 Task: Disable the option In-app notifications in career advice.
Action: Mouse moved to (857, 111)
Screenshot: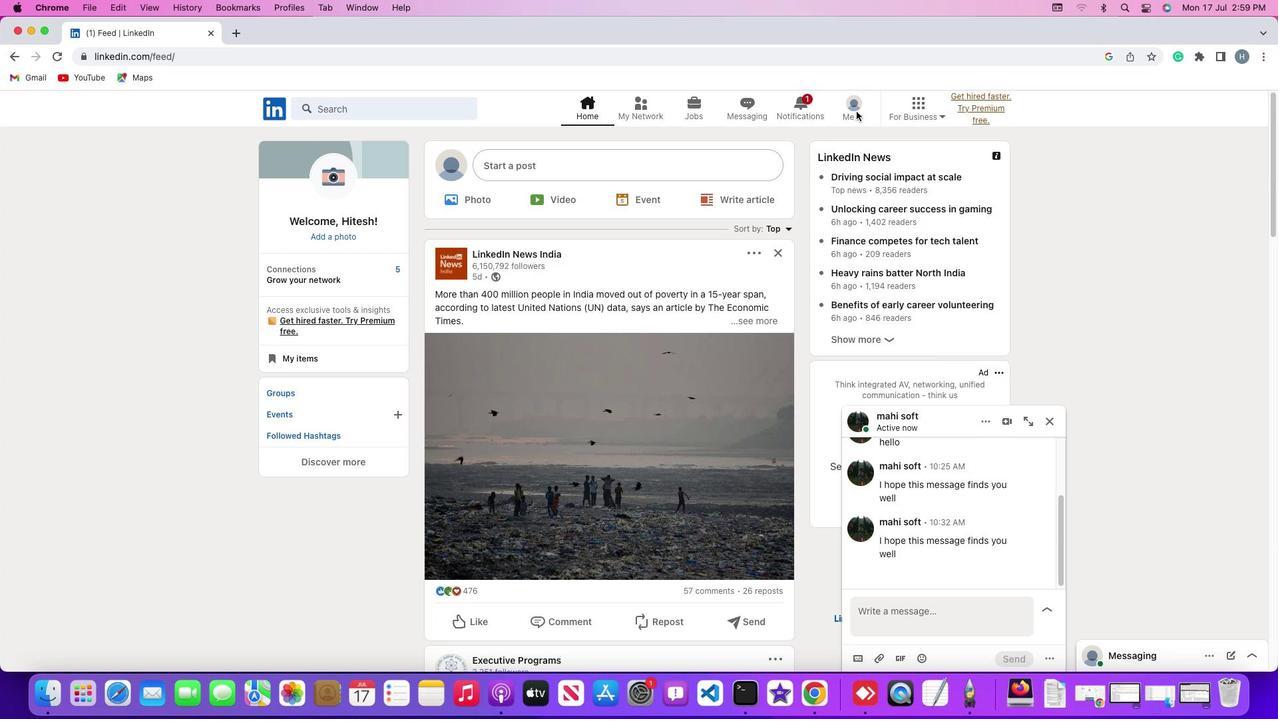 
Action: Mouse pressed left at (857, 111)
Screenshot: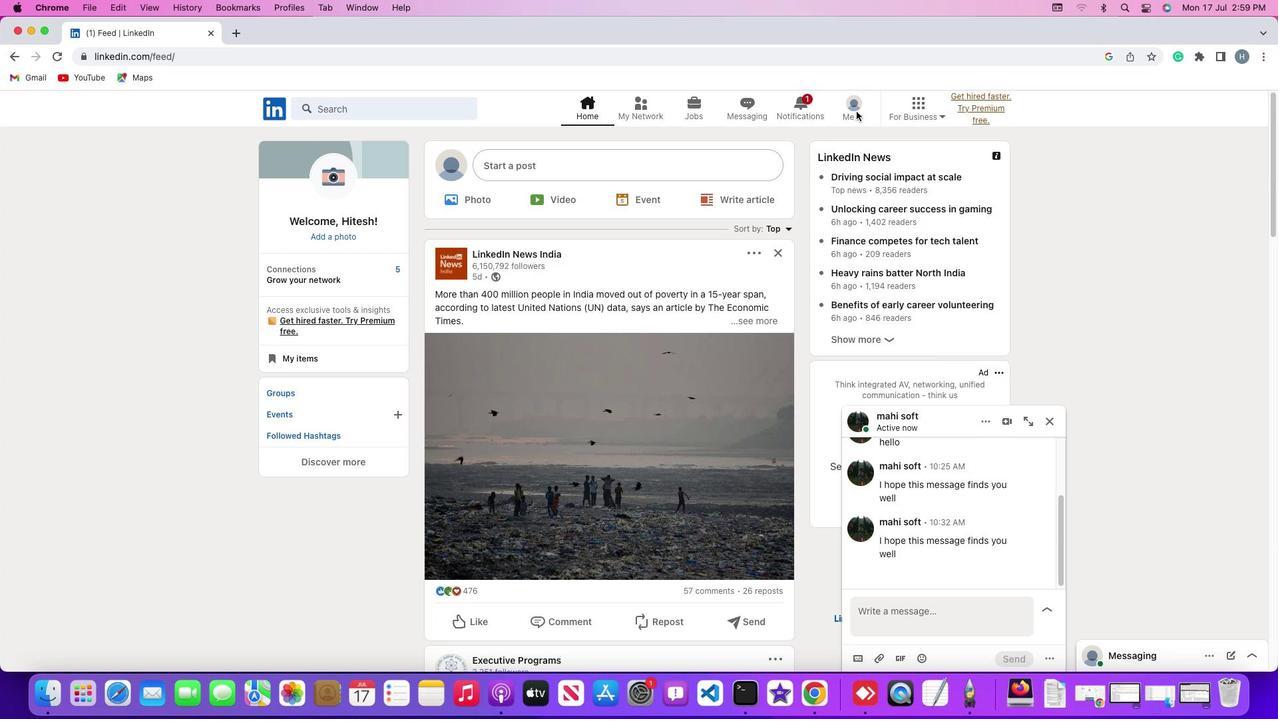 
Action: Mouse moved to (856, 114)
Screenshot: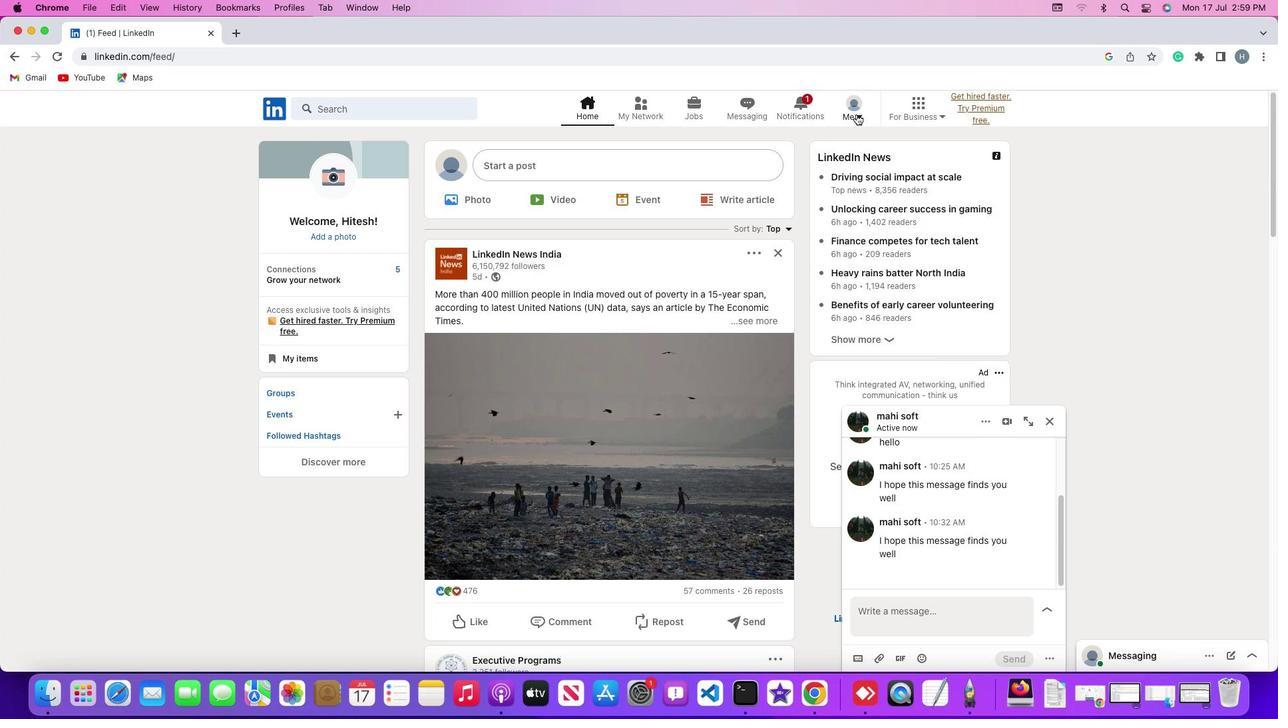 
Action: Mouse pressed left at (856, 114)
Screenshot: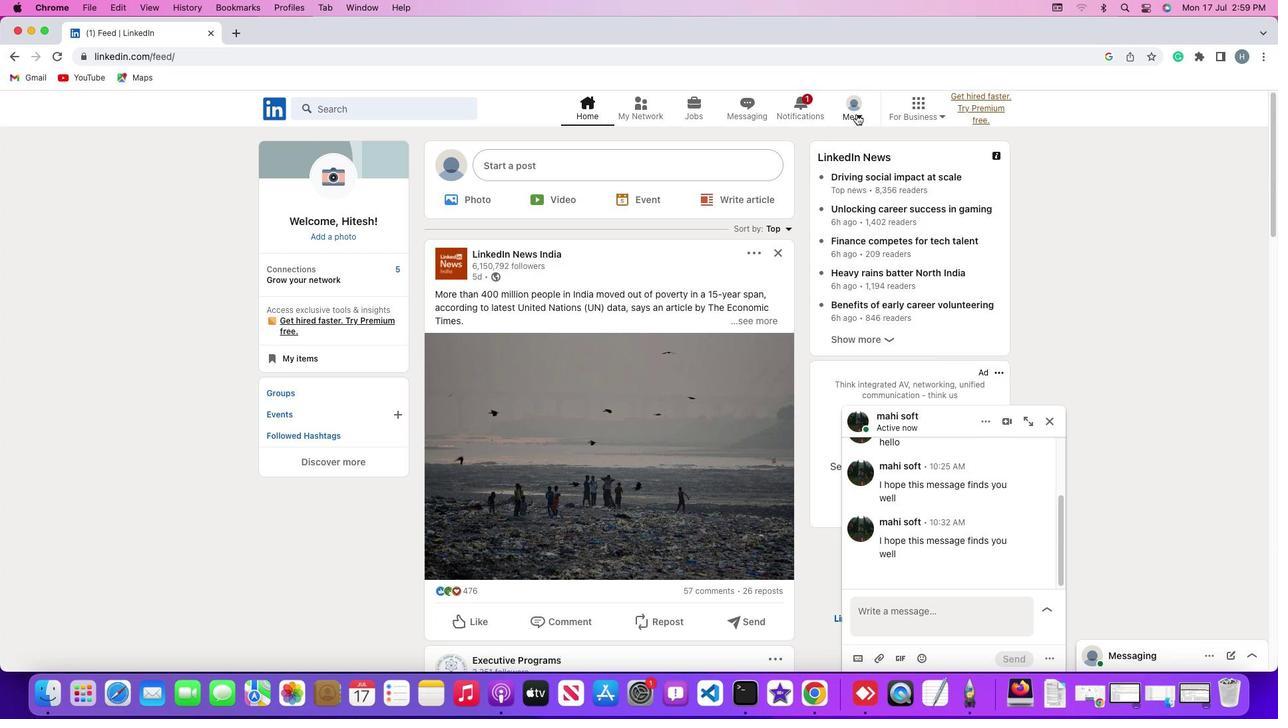 
Action: Mouse moved to (785, 256)
Screenshot: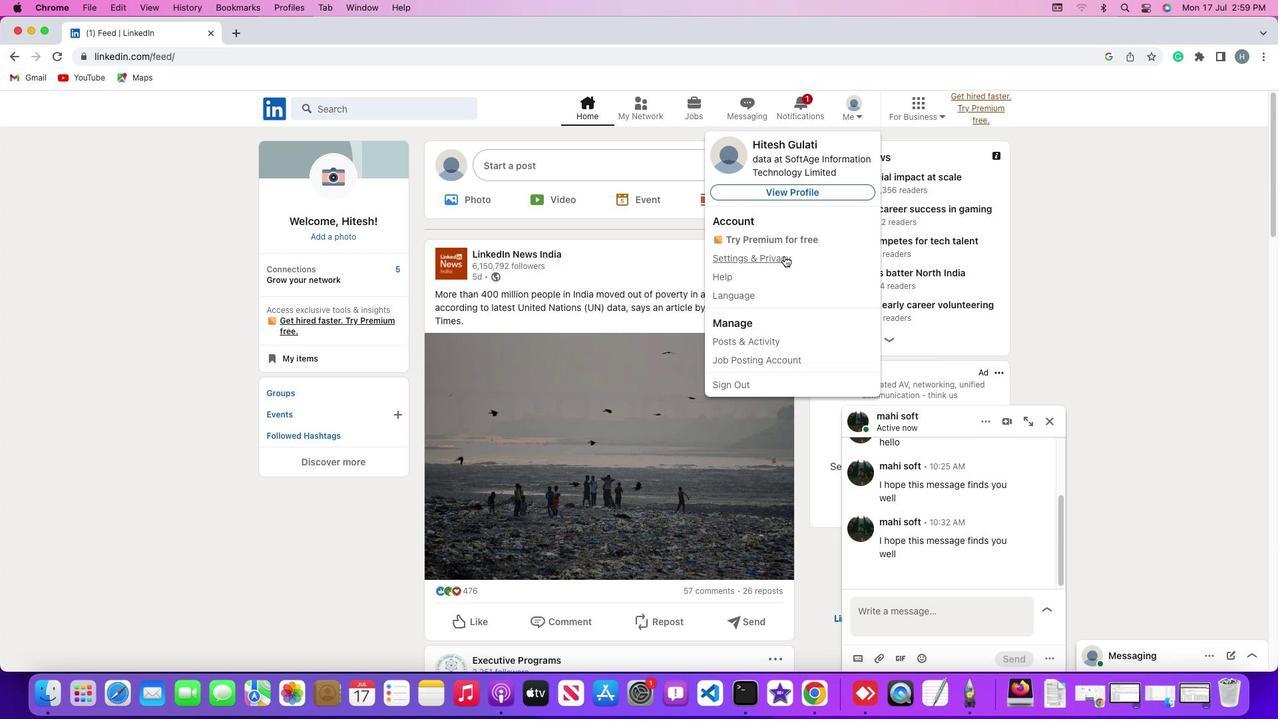 
Action: Mouse pressed left at (785, 256)
Screenshot: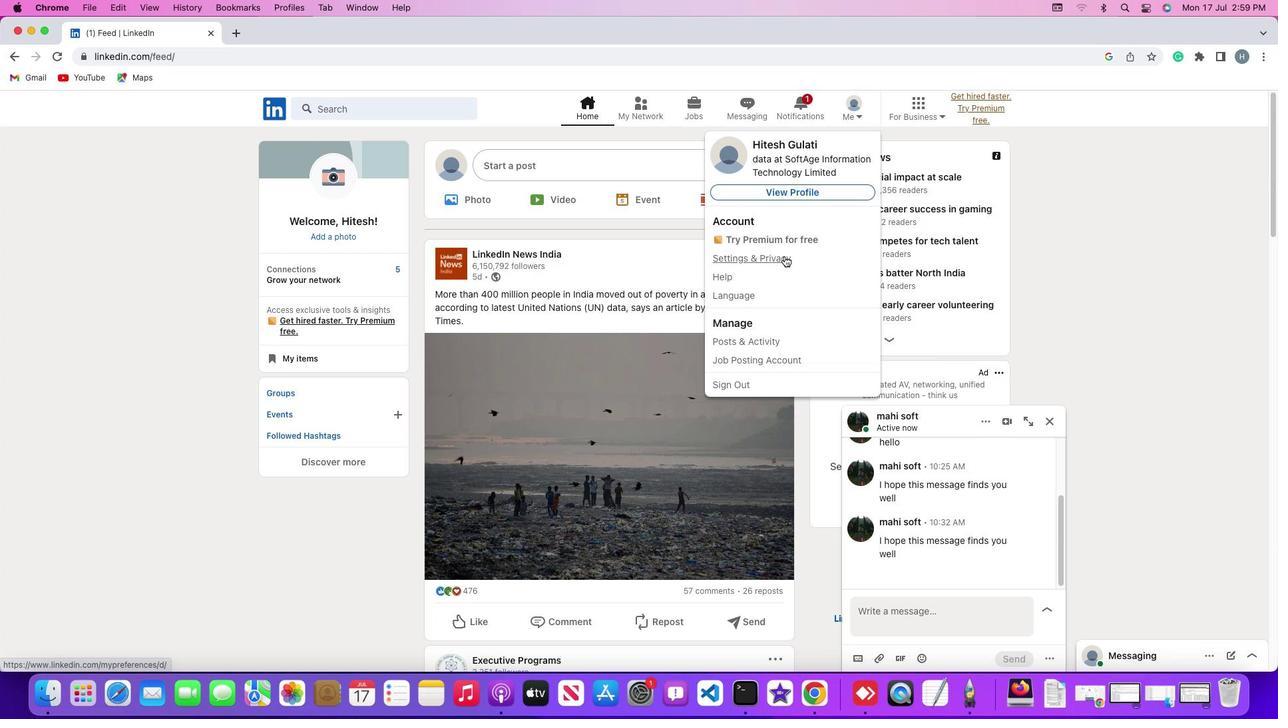 
Action: Mouse moved to (83, 448)
Screenshot: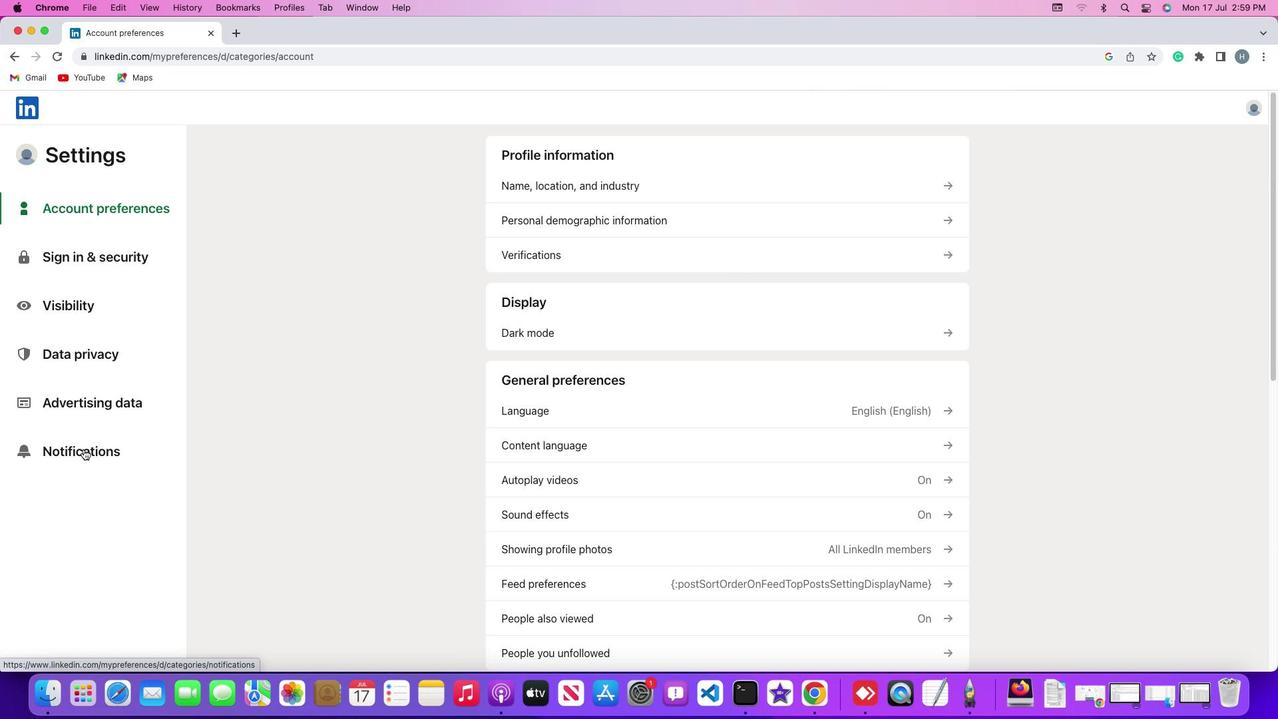 
Action: Mouse pressed left at (83, 448)
Screenshot: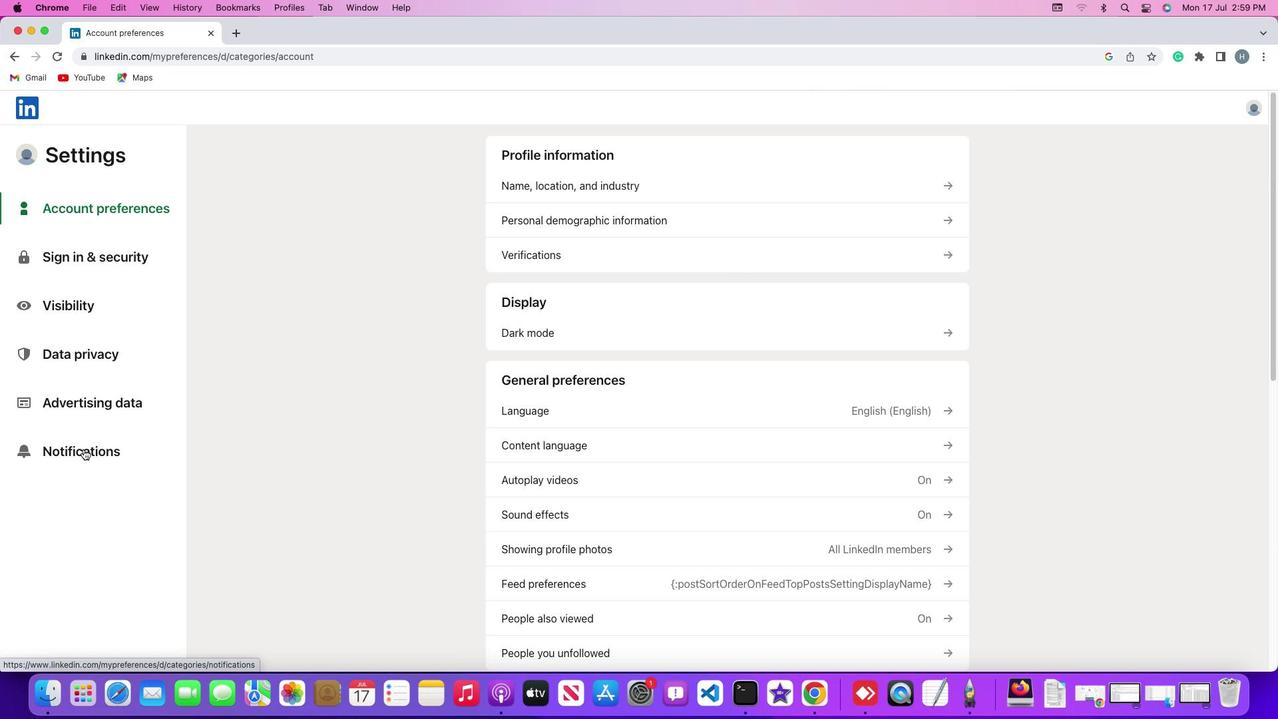 
Action: Mouse moved to (83, 449)
Screenshot: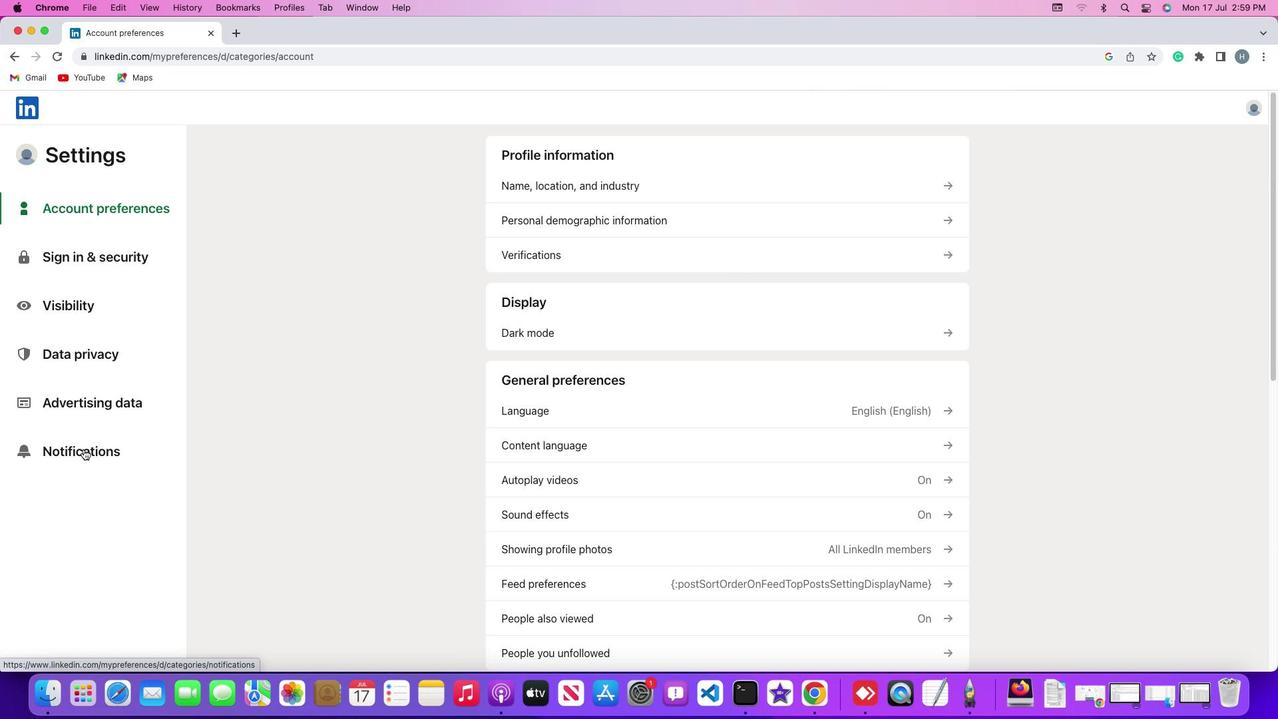 
Action: Mouse pressed left at (83, 449)
Screenshot: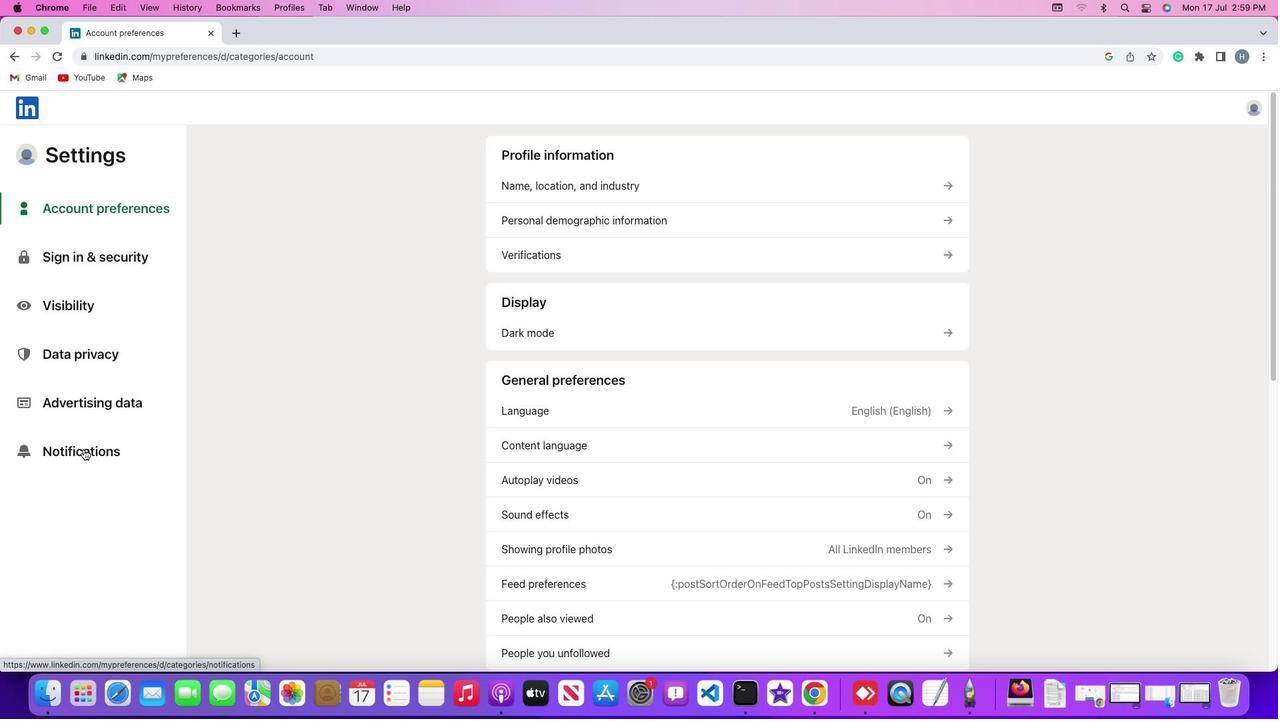 
Action: Mouse moved to (667, 183)
Screenshot: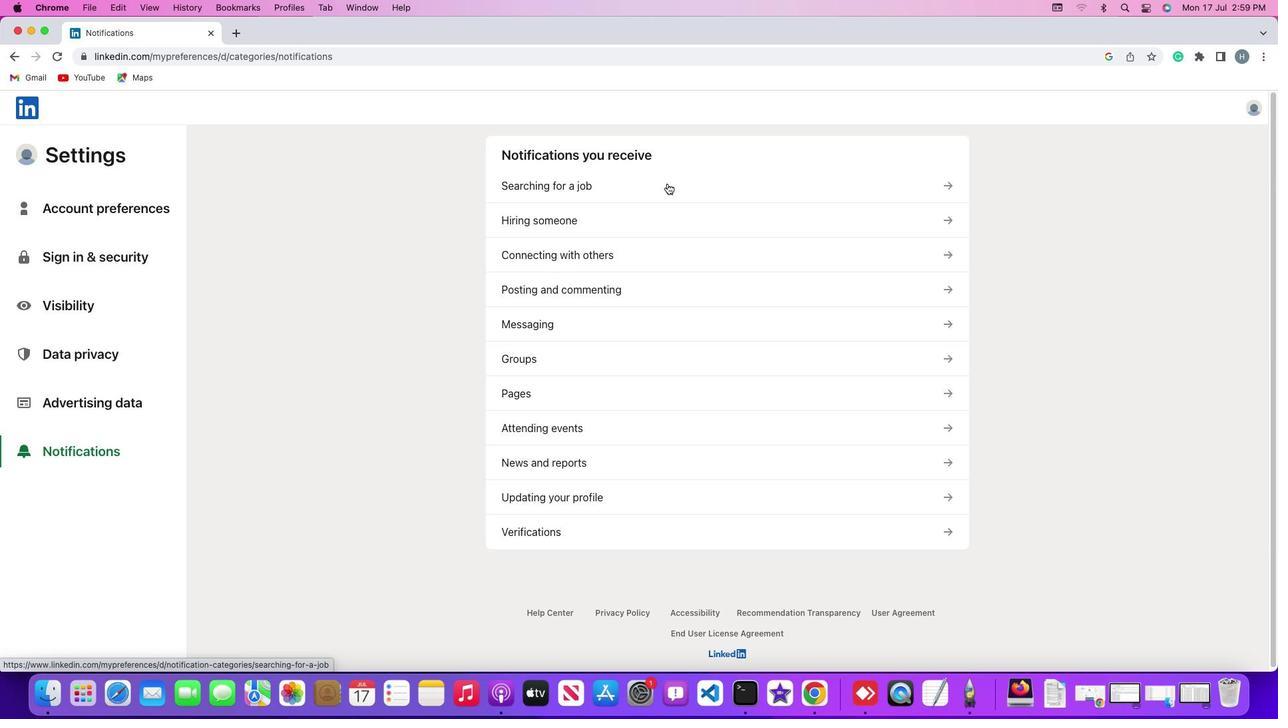 
Action: Mouse pressed left at (667, 183)
Screenshot: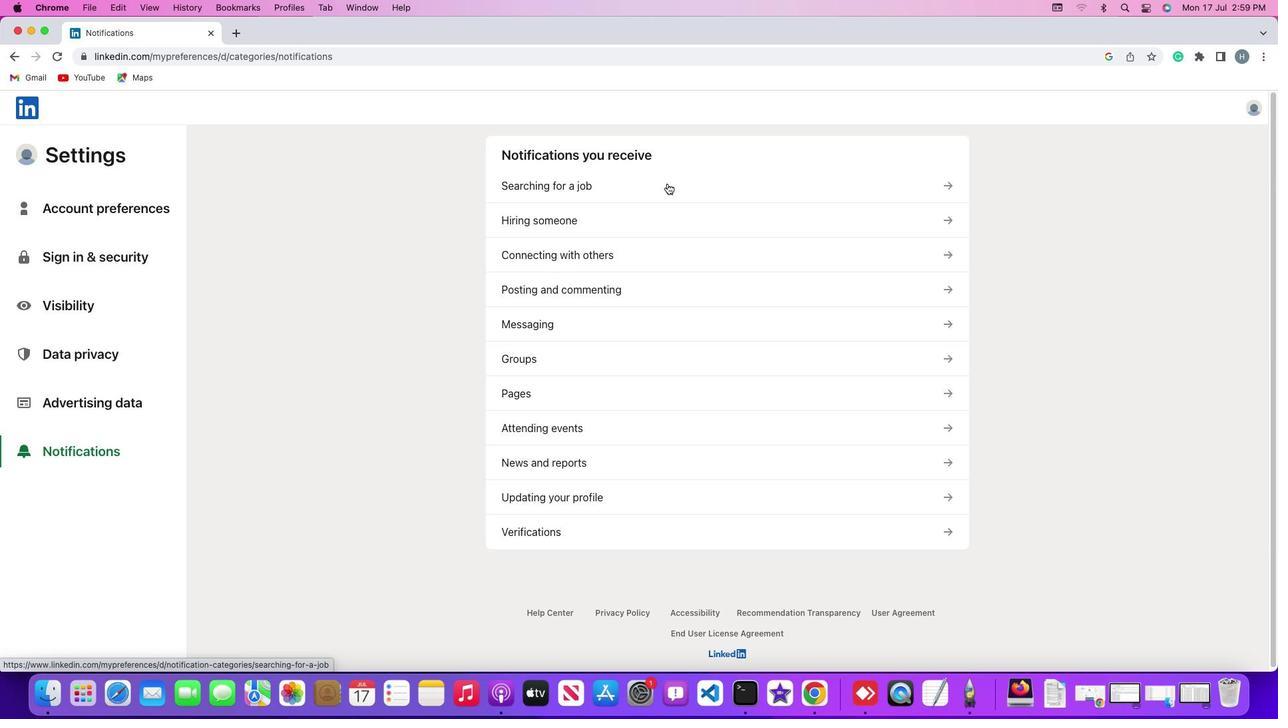 
Action: Mouse moved to (622, 436)
Screenshot: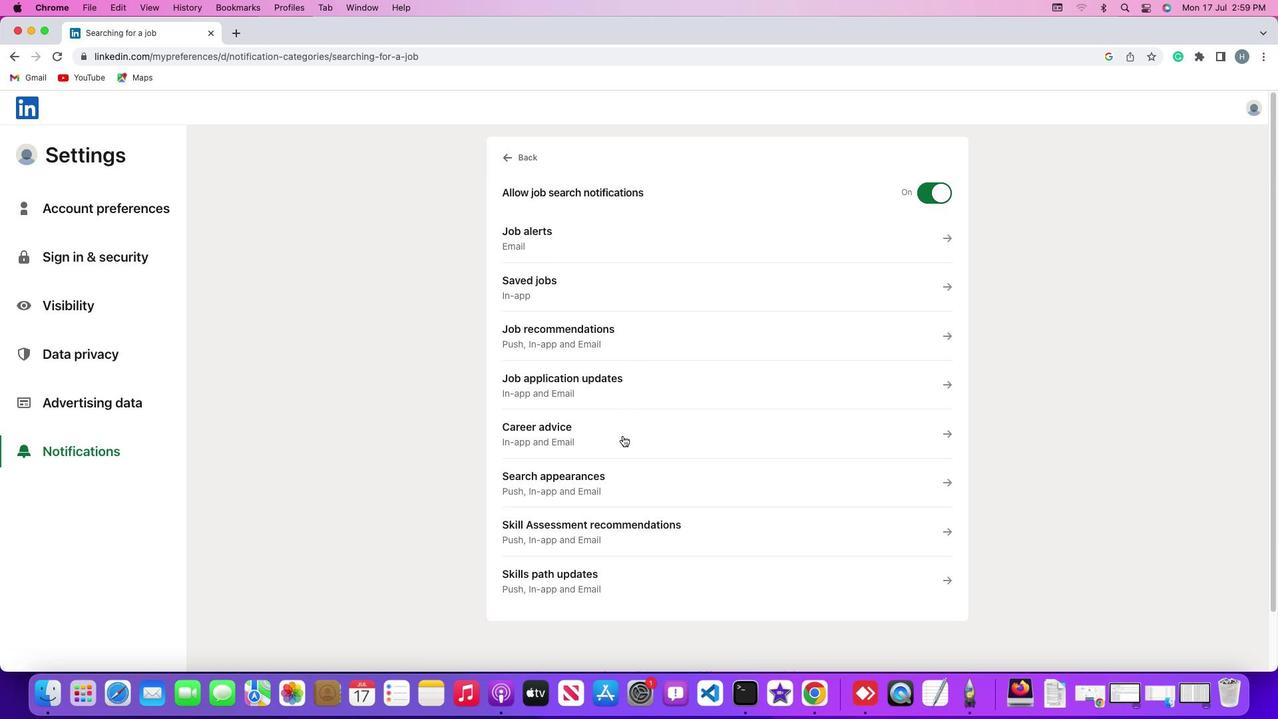 
Action: Mouse pressed left at (622, 436)
Screenshot: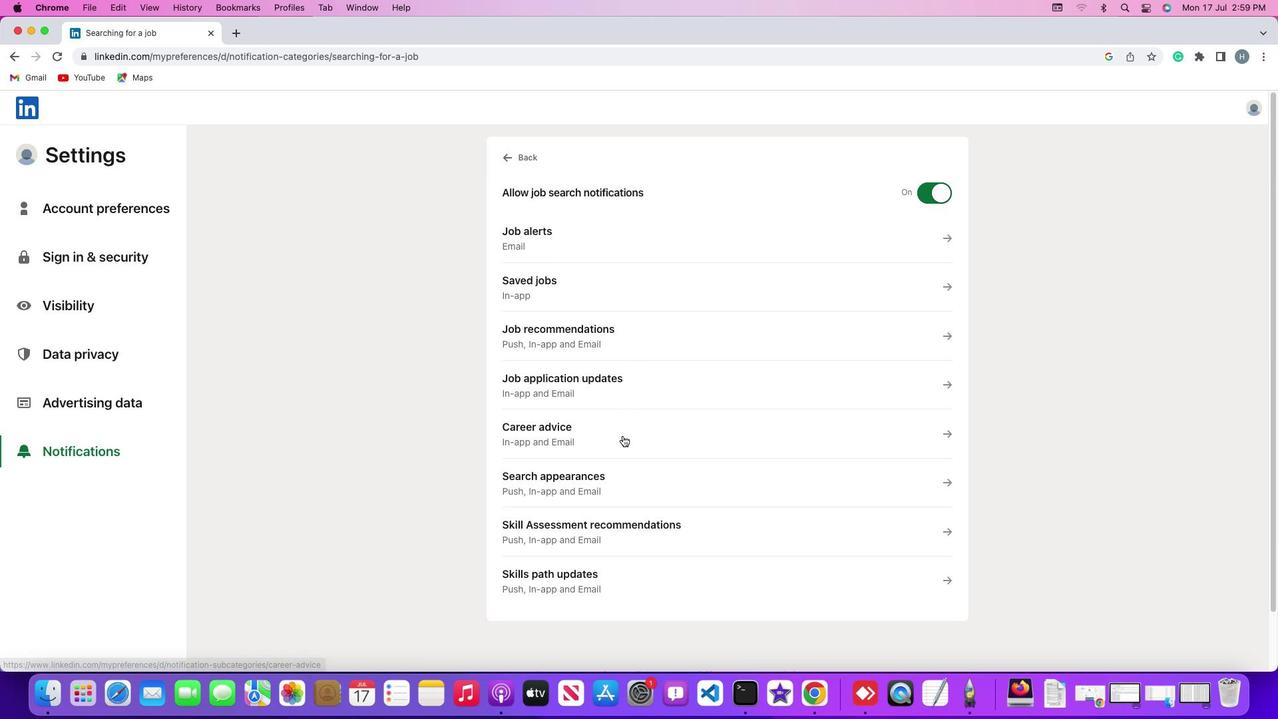 
Action: Mouse moved to (917, 281)
Screenshot: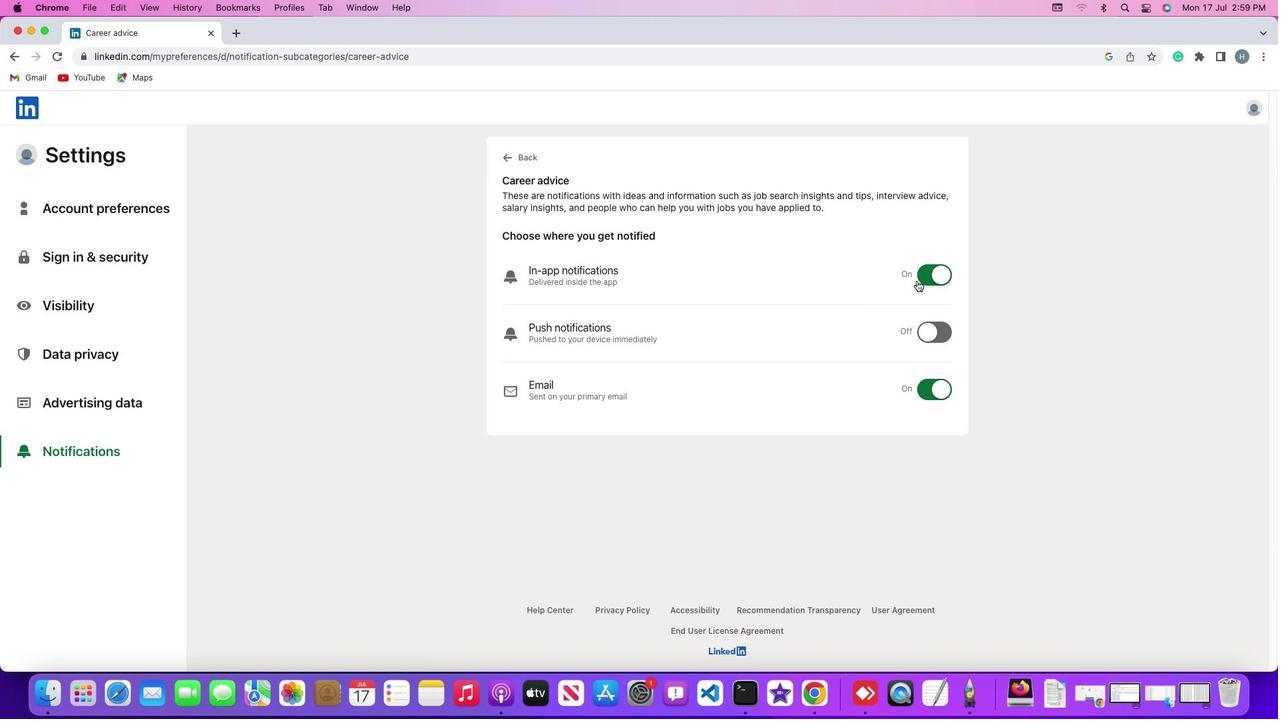 
Action: Mouse pressed left at (917, 281)
Screenshot: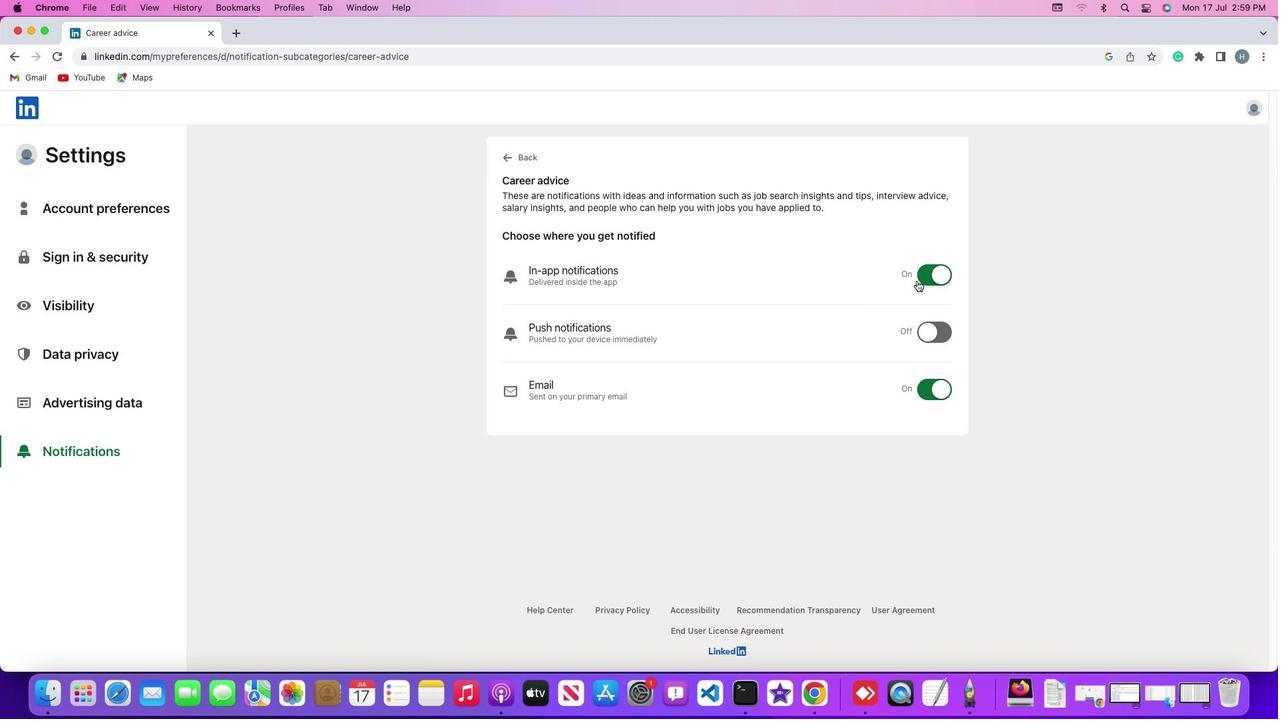 
Action: Mouse moved to (943, 283)
Screenshot: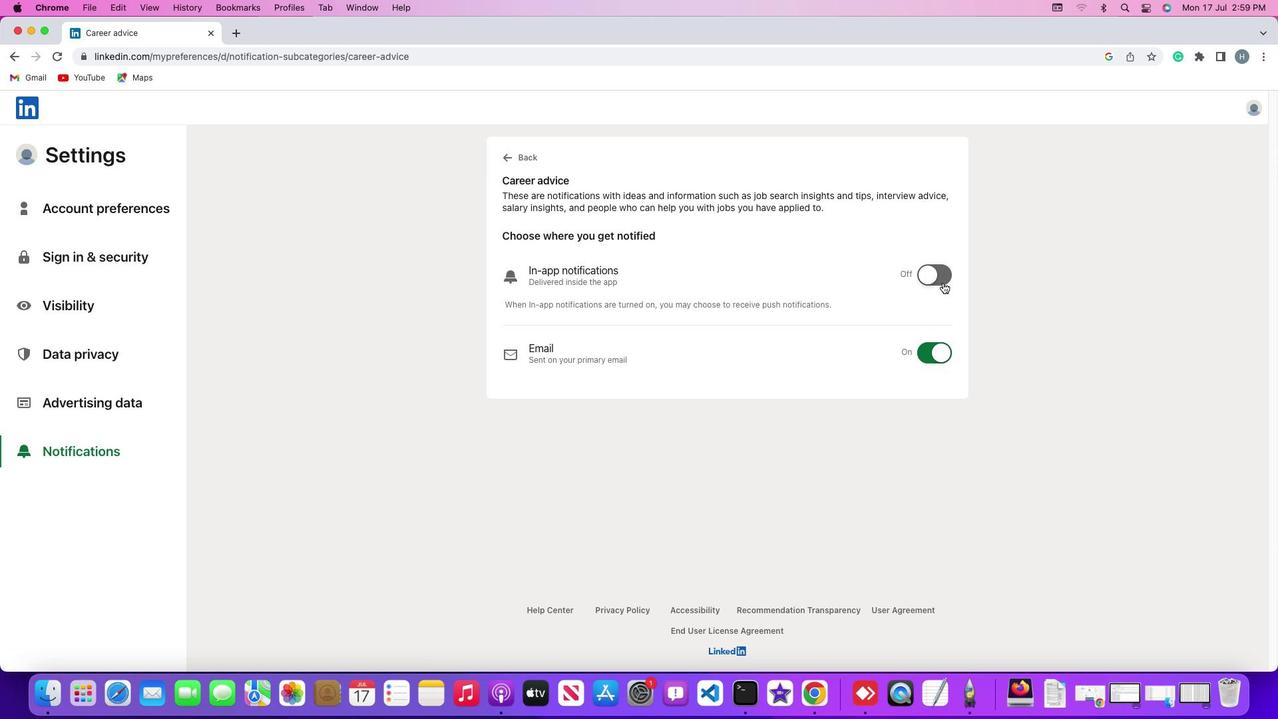 
